 Task: In the Contact  HarperJackson@bronxzoo.com, Create email and send with subject: 'A Glimpse into the Future: Meet Our Disruptive Offering', and with mail content 'Good Morning,_x000D_
Welcome to a community of trailblazers and innovators. Discover a transformative opportunity that will empower you to thrive in your industry._x000D_
Thanks & Regards', attach the document: Contract.pdf and insert image: visitingcard.jpg. Below Thanks and Regards, write facebook and insert the URL: 'www.facebook.com'. Mark checkbox to create task to follow up : In 2 business days . Logged in from softage.4@softage.net
Action: Mouse moved to (67, 47)
Screenshot: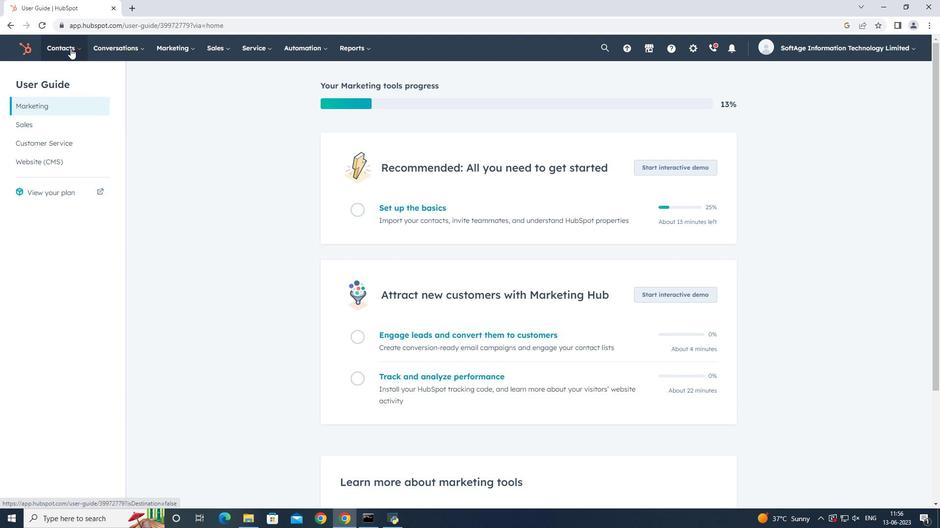 
Action: Mouse pressed left at (67, 47)
Screenshot: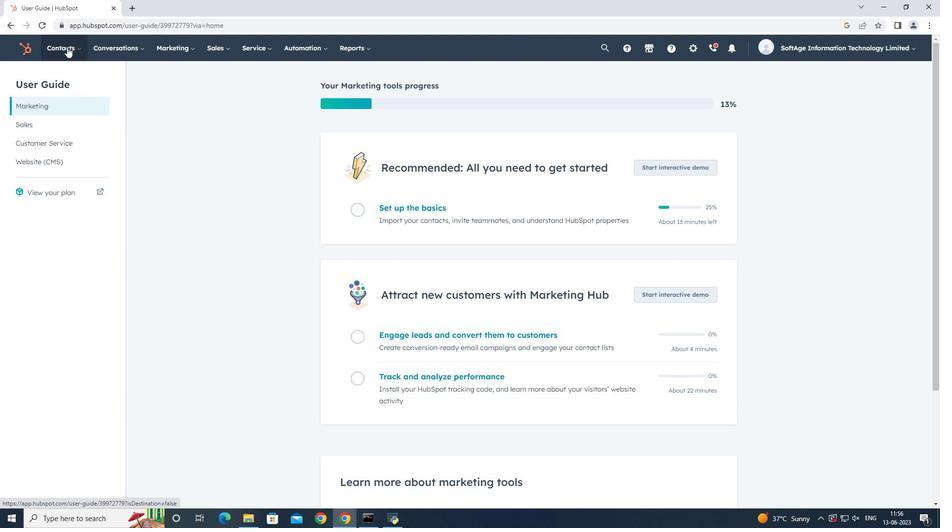 
Action: Mouse moved to (74, 75)
Screenshot: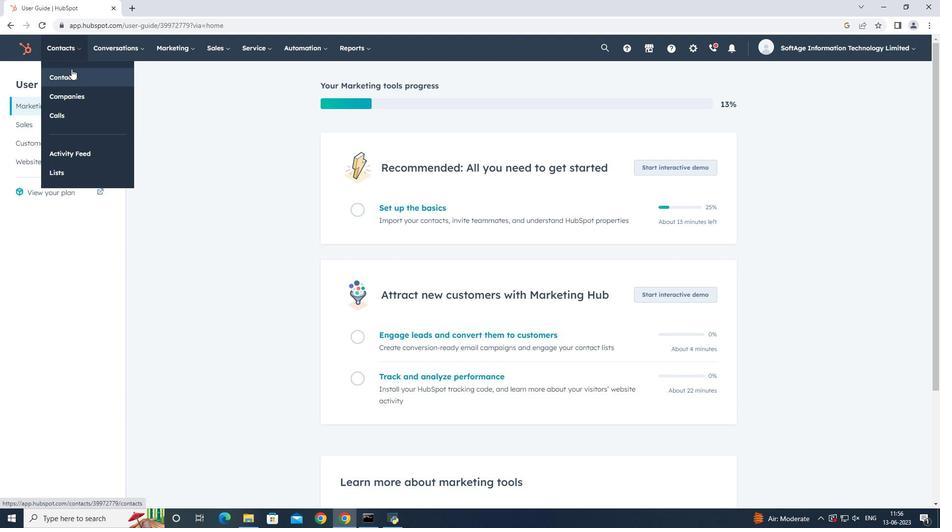 
Action: Mouse pressed left at (74, 75)
Screenshot: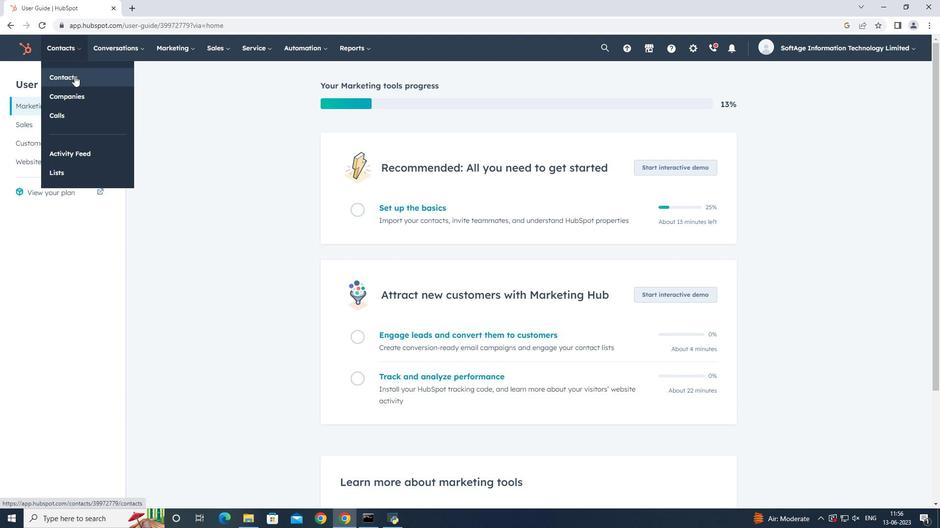 
Action: Mouse moved to (95, 157)
Screenshot: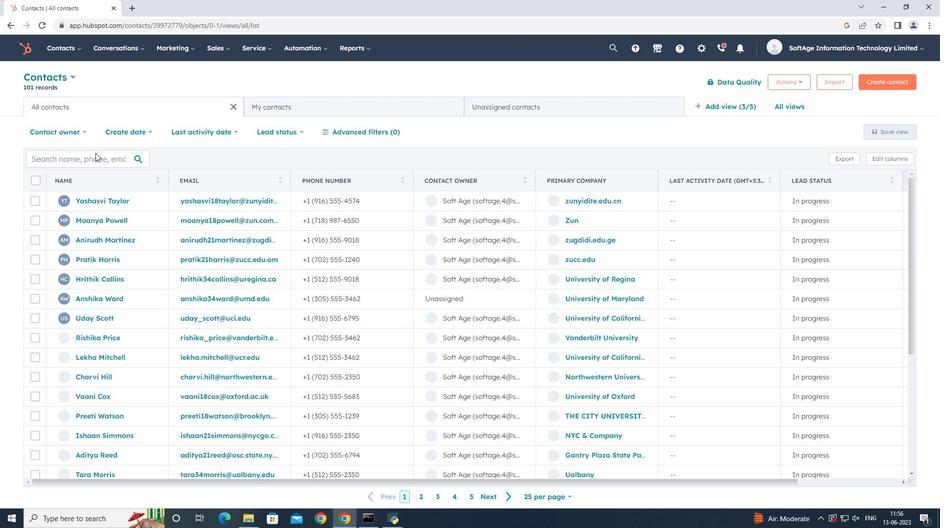 
Action: Mouse pressed left at (95, 157)
Screenshot: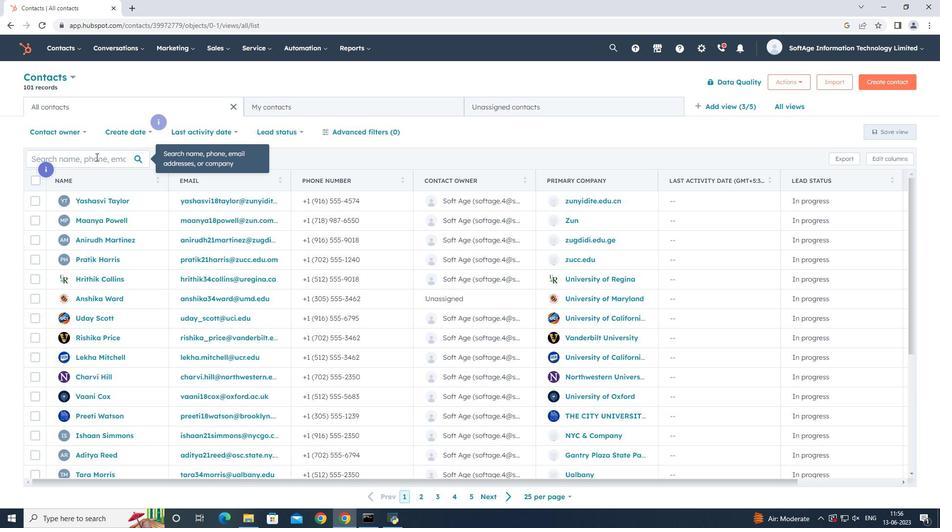 
Action: Key pressed <Key.shift>Harper
Screenshot: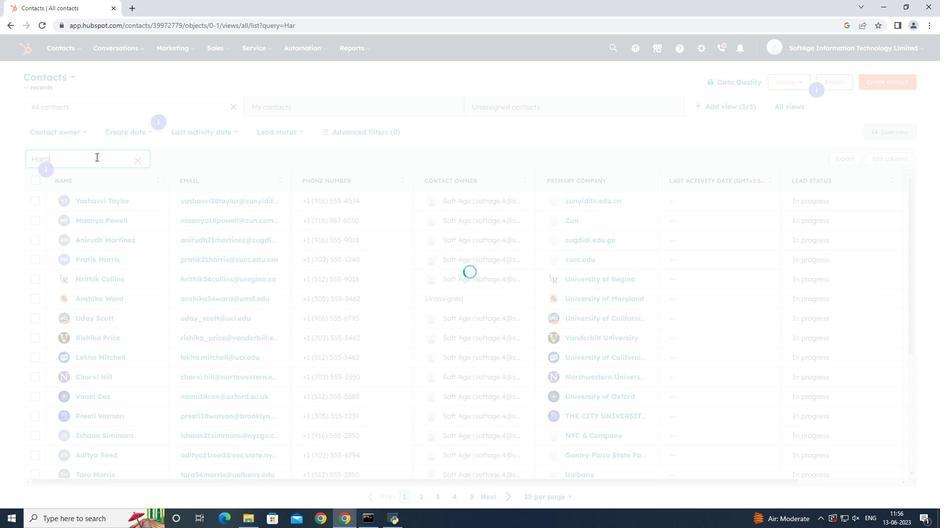 
Action: Mouse moved to (100, 276)
Screenshot: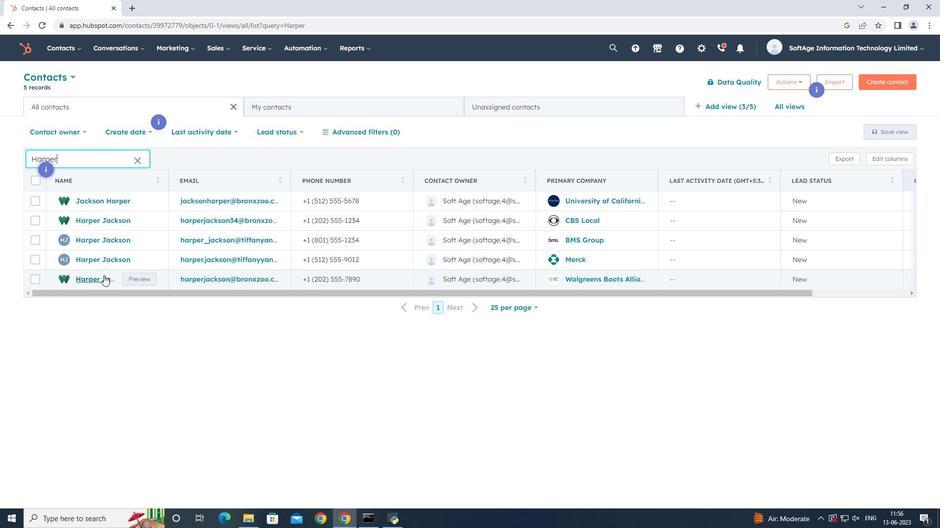 
Action: Mouse pressed left at (100, 276)
Screenshot: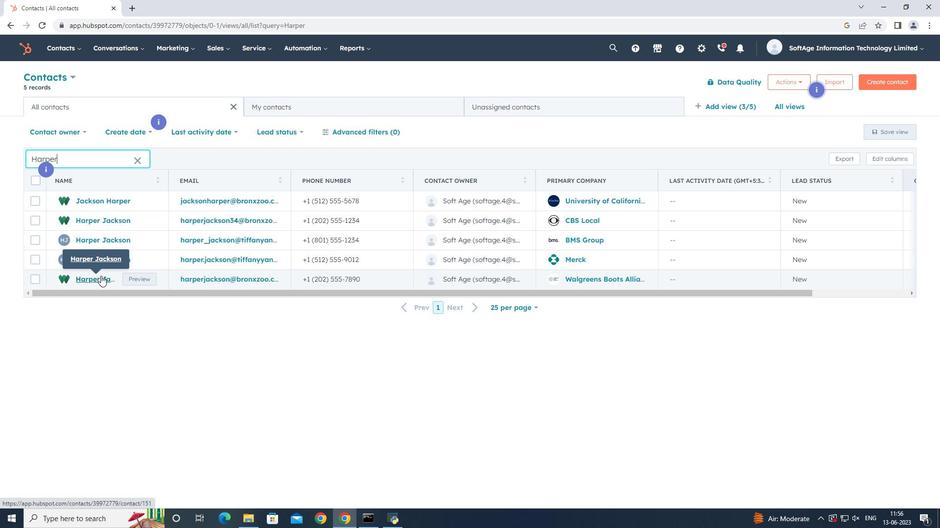 
Action: Mouse moved to (64, 163)
Screenshot: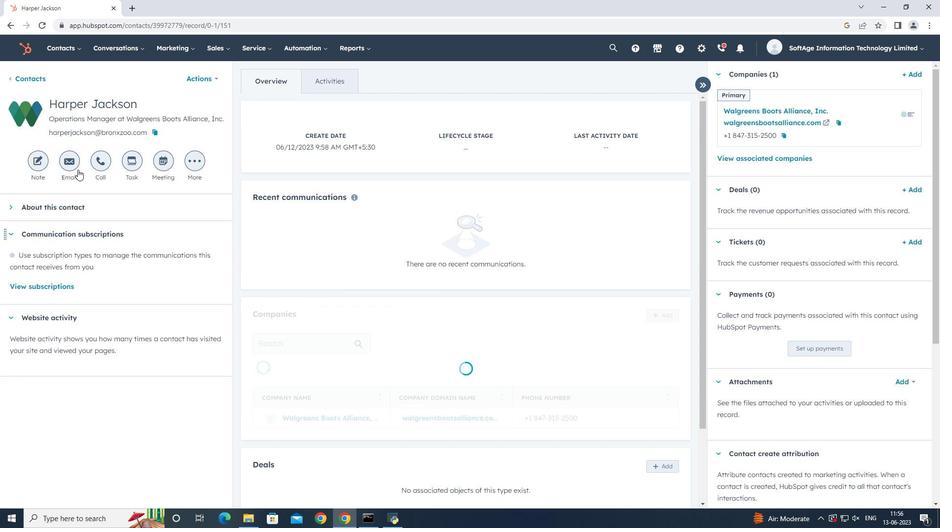 
Action: Mouse pressed left at (64, 163)
Screenshot: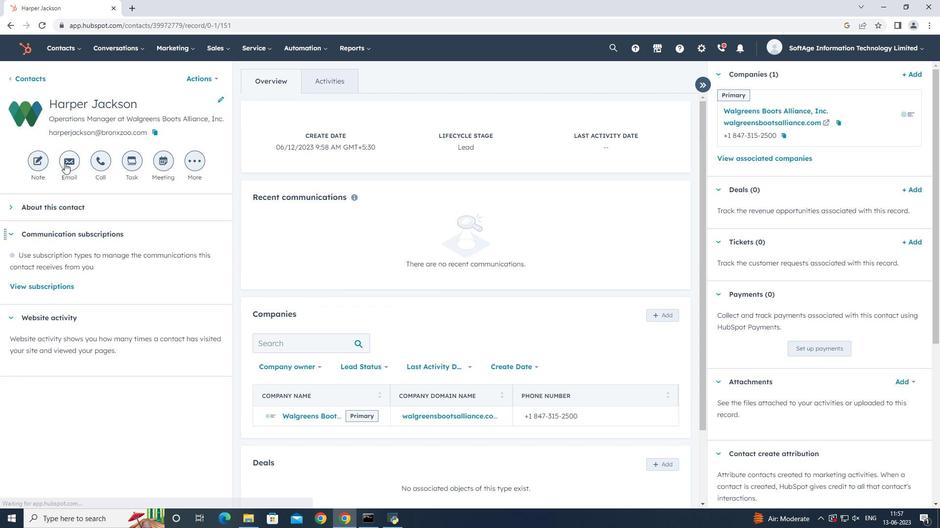 
Action: Mouse moved to (614, 332)
Screenshot: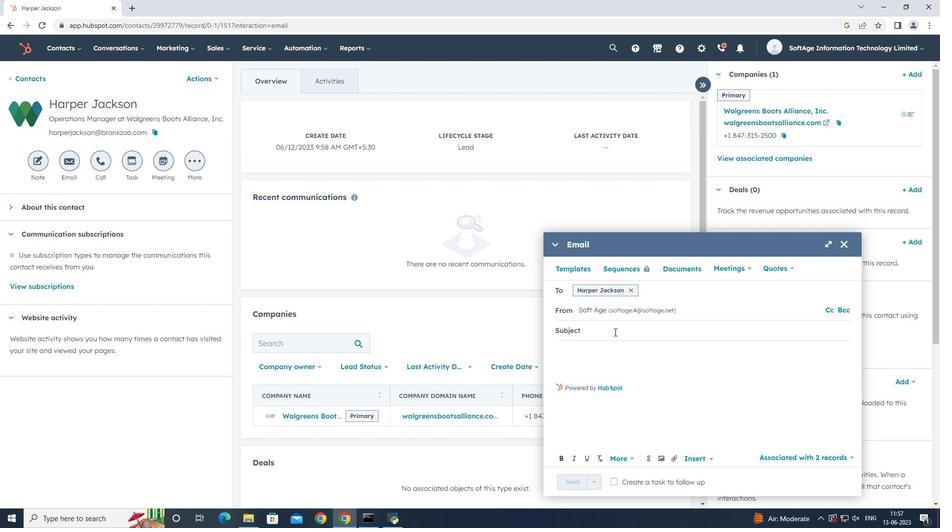 
Action: Key pressed <Key.shift>A<Key.space><Key.shift>Glimpse<Key.space>into<Key.space>the<Key.space><Key.shift><Key.shift>Future<Key.shift_r>:<Key.space><Key.shift><Key.shift><Key.shift><Key.shift><Key.shift><Key.shift>Meet<Key.space><Key.shift>Our<Key.space><Key.shift><Key.shift><Key.shift><Key.shift><Key.shift><Key.shift><Key.shift><Key.shift><Key.shift><Key.shift><Key.shift><Key.shift><Key.shift><Key.shift><Key.shift><Key.shift>Disruptive<Key.space><Key.shift>Offering
Screenshot: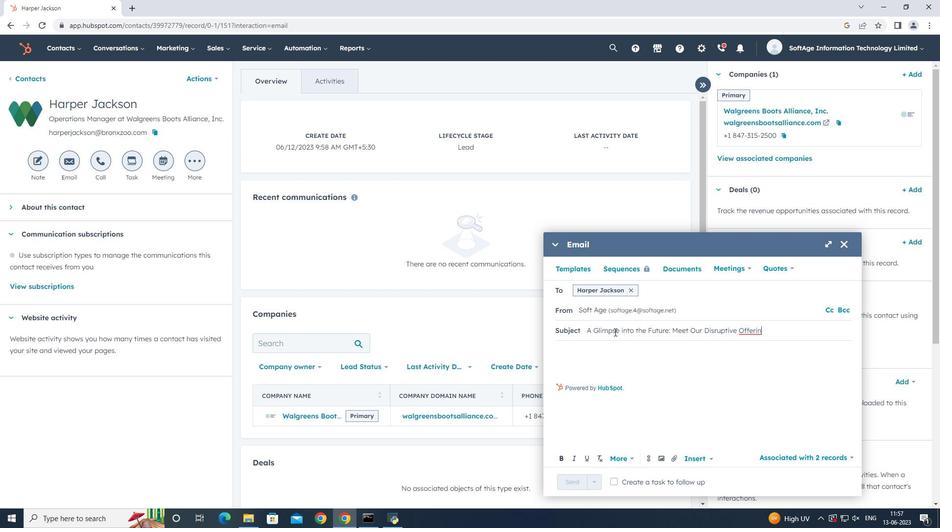 
Action: Mouse moved to (665, 352)
Screenshot: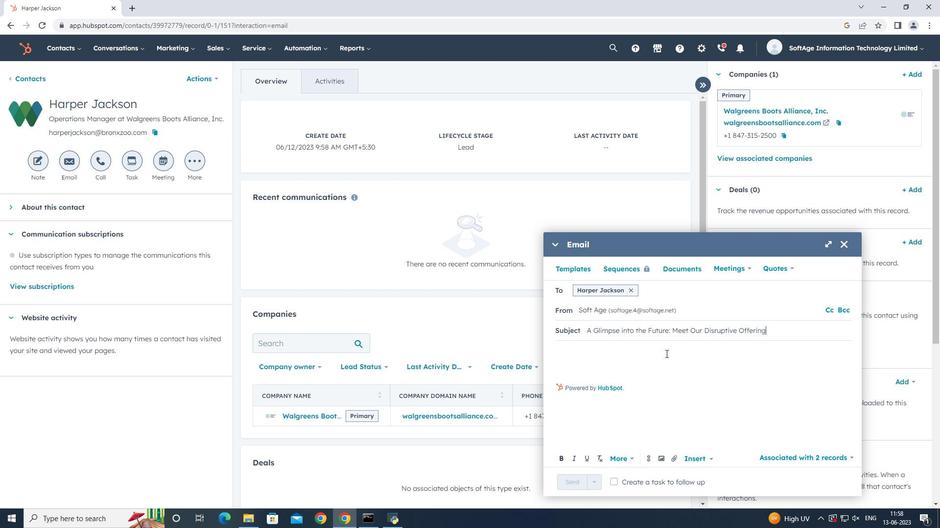 
Action: Mouse pressed left at (665, 352)
Screenshot: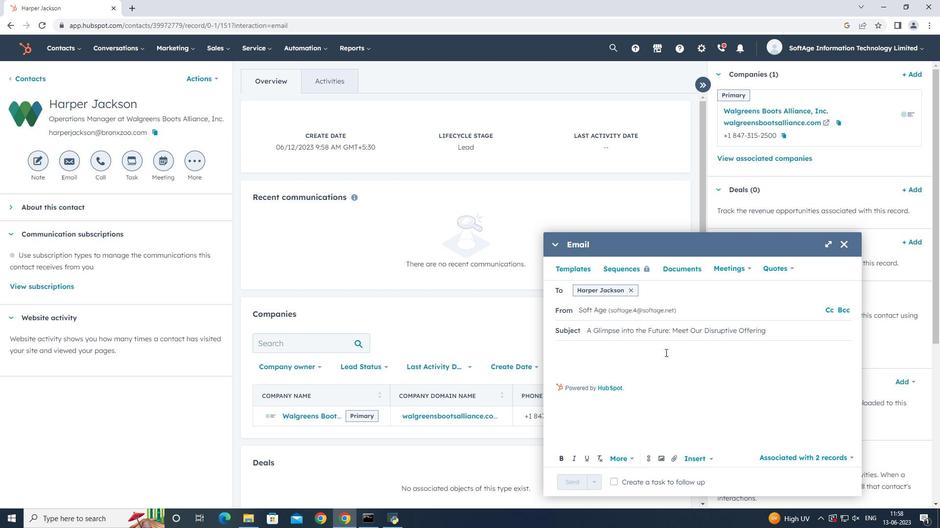 
Action: Mouse moved to (688, 363)
Screenshot: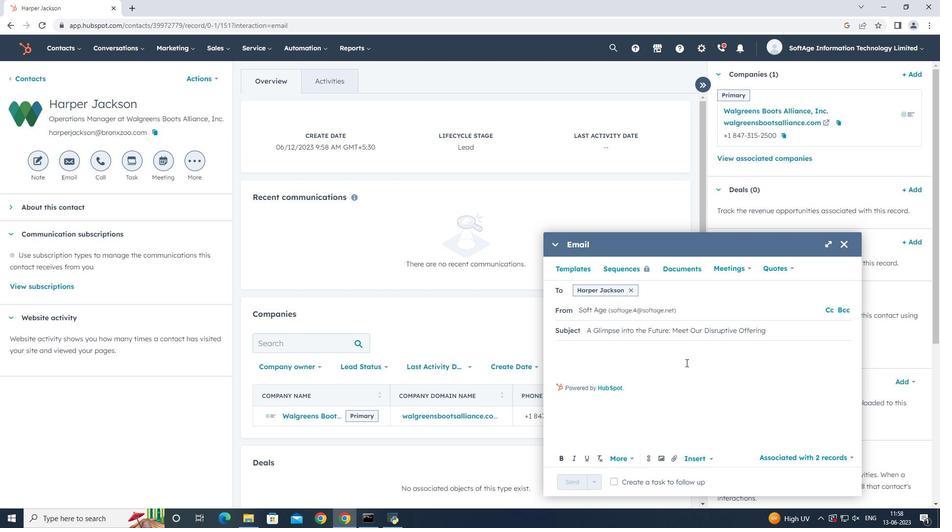 
Action: Key pressed <Key.shift><Key.shift><Key.shift><Key.shift><Key.shift><Key.shift><Key.shift><Key.shift><Key.shift><Key.shift><Key.shift><Key.shift><Key.shift><Key.shift><Key.shift><Key.shift><Key.shift><Key.shift><Key.shift><Key.shift><Key.shift><Key.shift><Key.shift><Key.shift><Key.shift><Key.shift><Key.shift><Key.shift><Key.shift><Key.shift><Key.shift><Key.shift><Key.shift><Key.shift><Key.shift><Key.shift><Key.shift><Key.shift><Key.shift><Key.shift><Key.shift><Key.shift>Good<Key.space><Key.shift><Key.shift><Key.shift><Key.shift>Morning,<Key.enter><Key.enter><Key.shift><Key.shift>Welcome<Key.space>to<Key.space>a<Key.space>community<Key.space>of<Key.space>trailblazers<Key.space>and<Key.space>and<Key.space>innovators.<Key.space><Key.shift>Discover<Key.space>a<Key.space>transformative<Key.space>opportunity<Key.space>that<Key.space>will<Key.space>empower<Key.space>you<Key.space>to<Key.space>thrive<Key.space>in<Key.space>your<Key.space>industry.<Key.enter><Key.enter><Key.shift>Thanks<Key.space><Key.shift><Key.shift><Key.shift><Key.shift><Key.shift><Key.shift><Key.shift>$<Key.backspace><Key.shift>&<Key.space><Key.shift><Key.shift><Key.shift><Key.shift><Key.shift><Key.shift><Key.shift>Regards
Screenshot: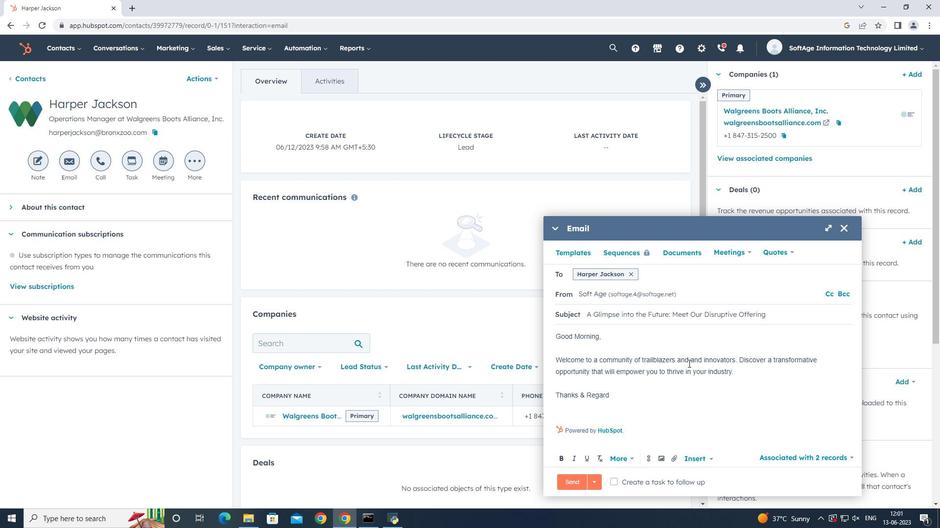 
Action: Mouse moved to (671, 462)
Screenshot: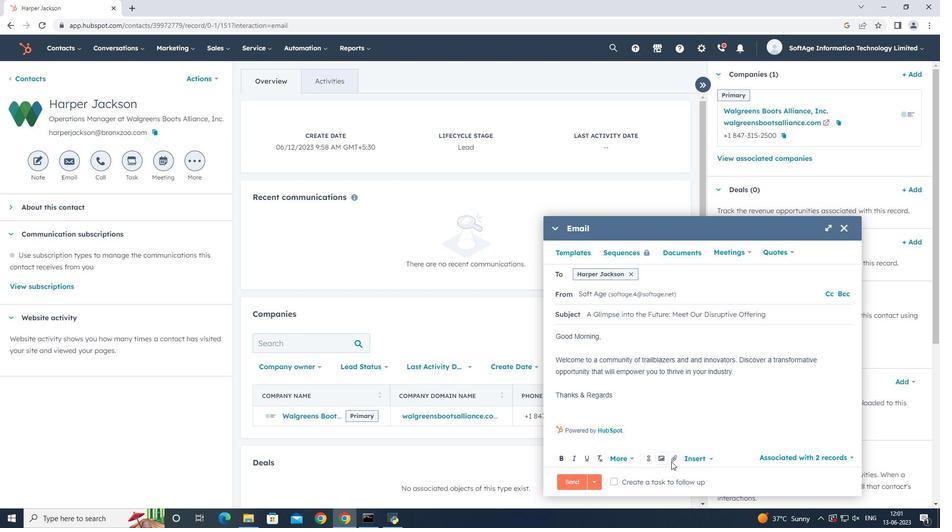 
Action: Key pressed ,
Screenshot: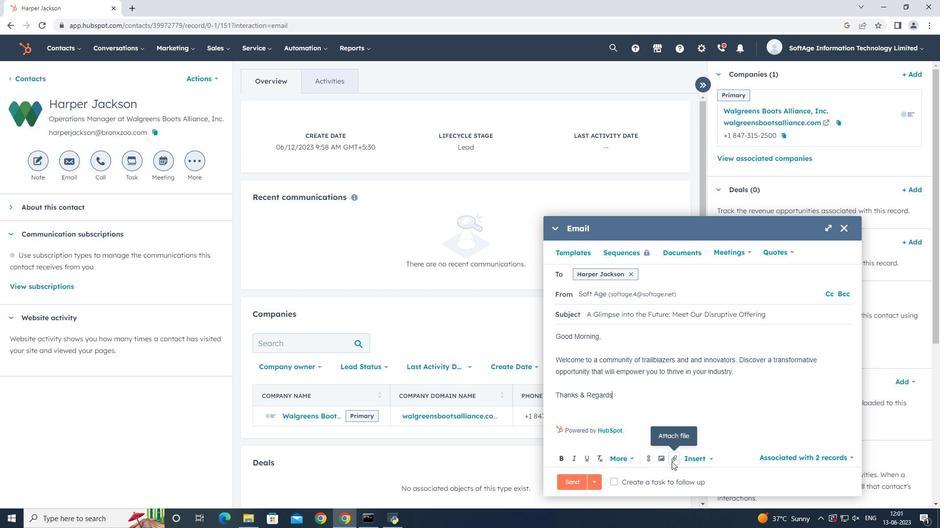 
Action: Mouse pressed left at (671, 462)
Screenshot: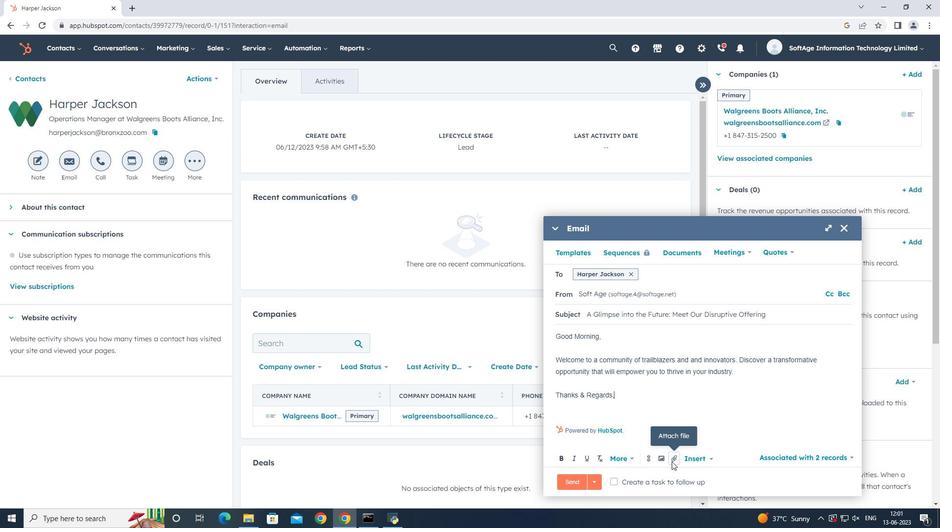 
Action: Mouse moved to (684, 425)
Screenshot: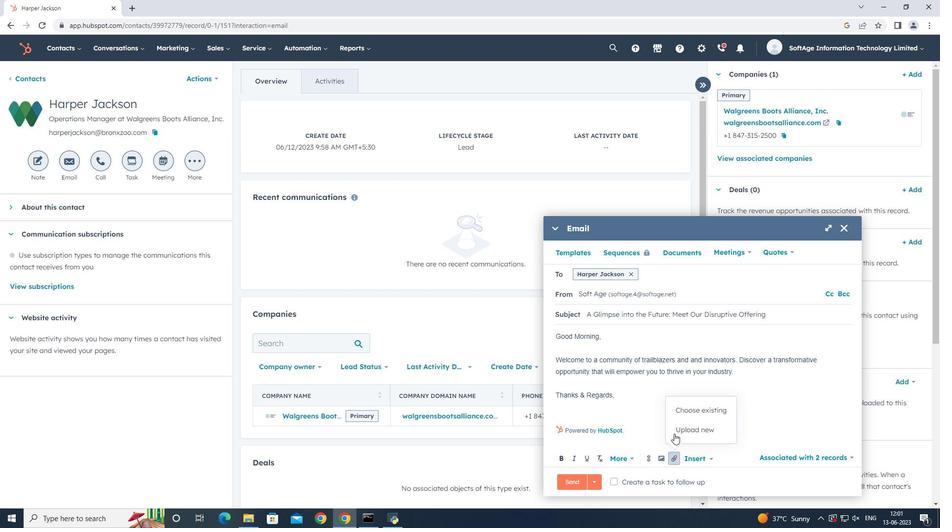 
Action: Mouse pressed left at (684, 425)
Screenshot: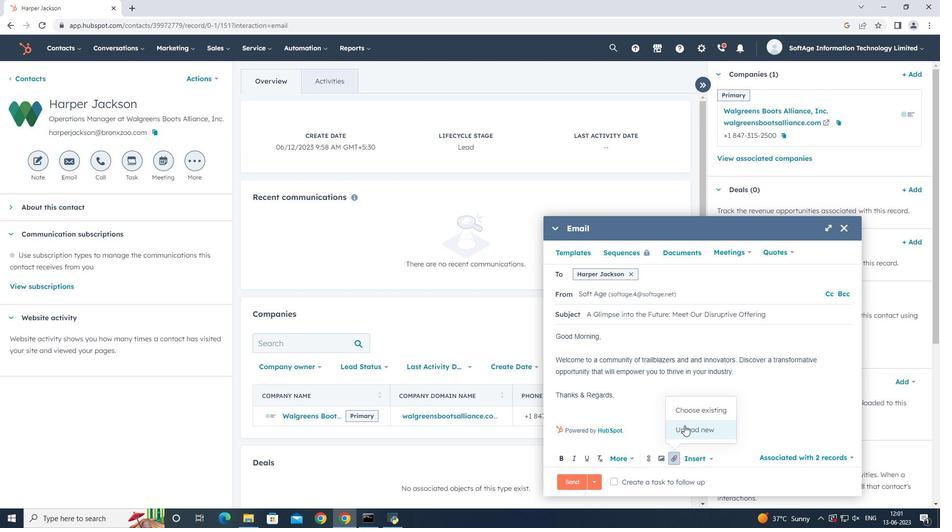 
Action: Mouse moved to (220, 94)
Screenshot: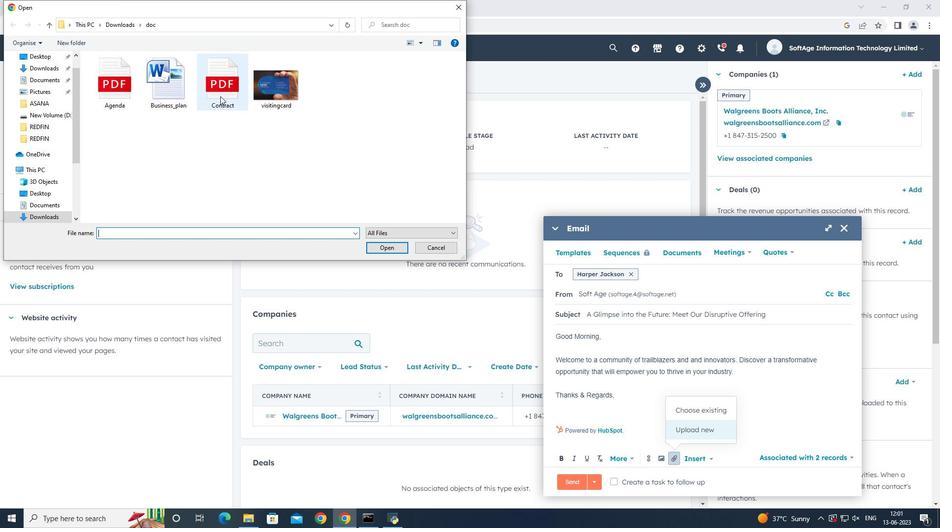 
Action: Mouse pressed left at (220, 94)
Screenshot: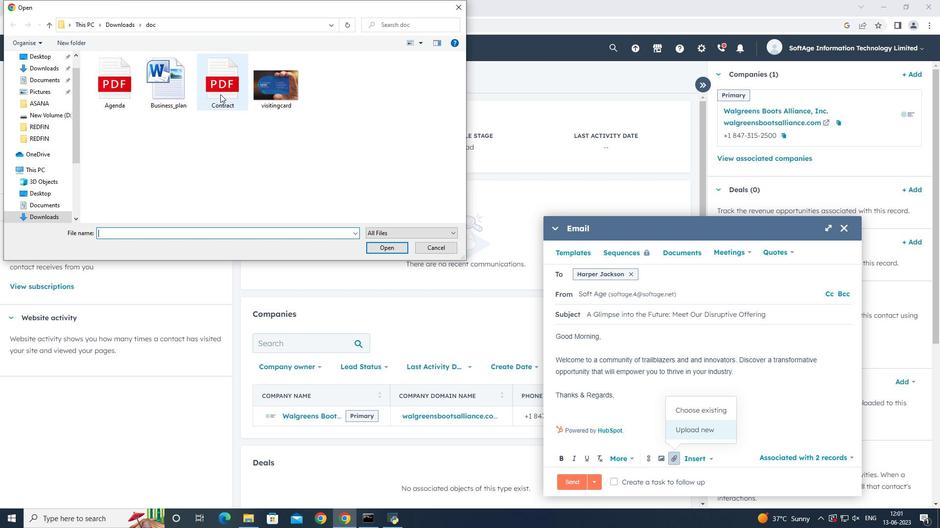 
Action: Mouse moved to (220, 86)
Screenshot: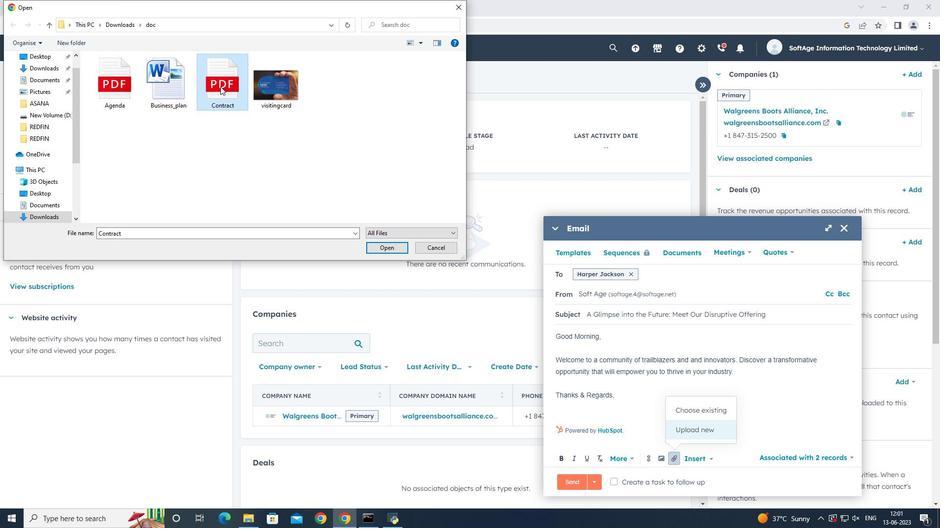 
Action: Mouse pressed left at (220, 86)
Screenshot: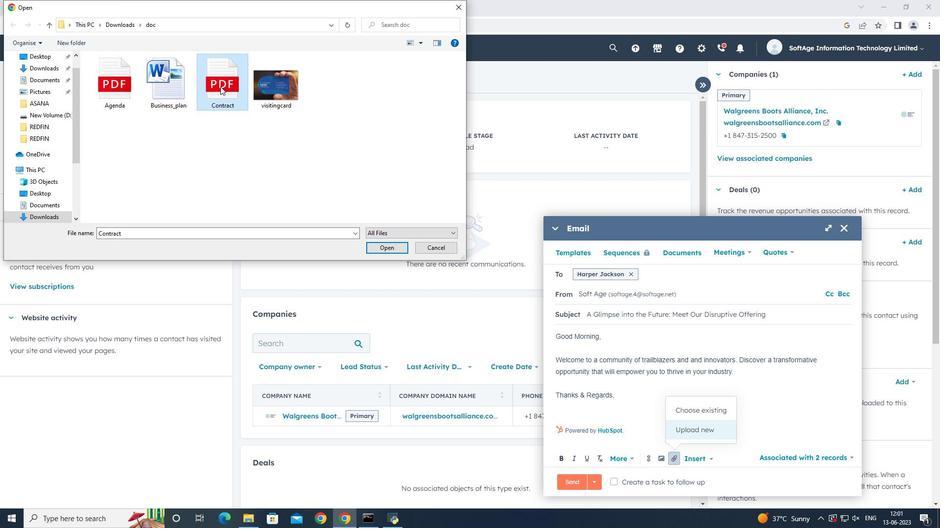 
Action: Mouse pressed left at (220, 86)
Screenshot: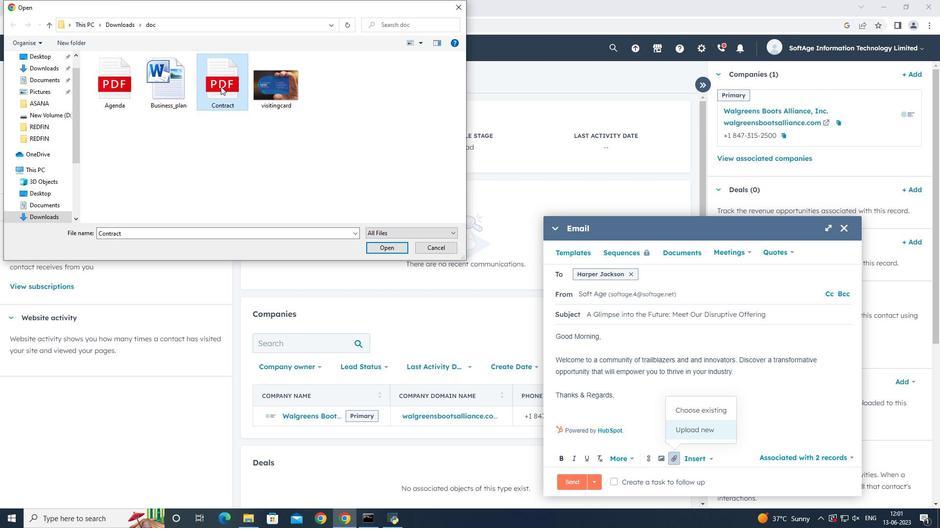 
Action: Mouse moved to (660, 432)
Screenshot: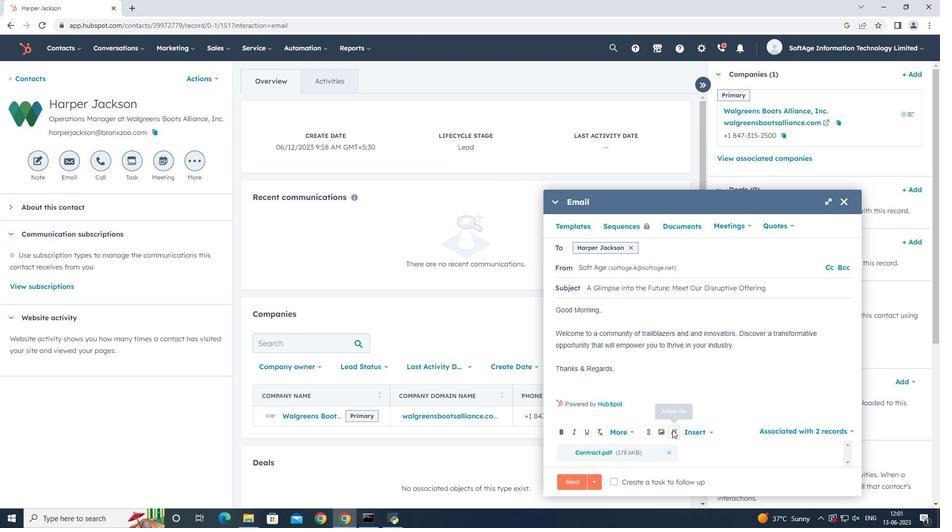 
Action: Mouse pressed left at (660, 432)
Screenshot: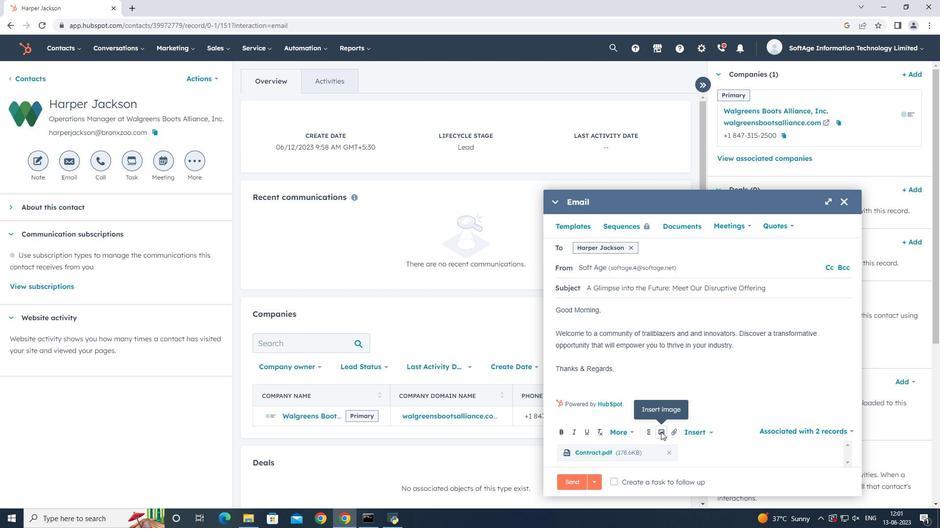 
Action: Mouse moved to (654, 400)
Screenshot: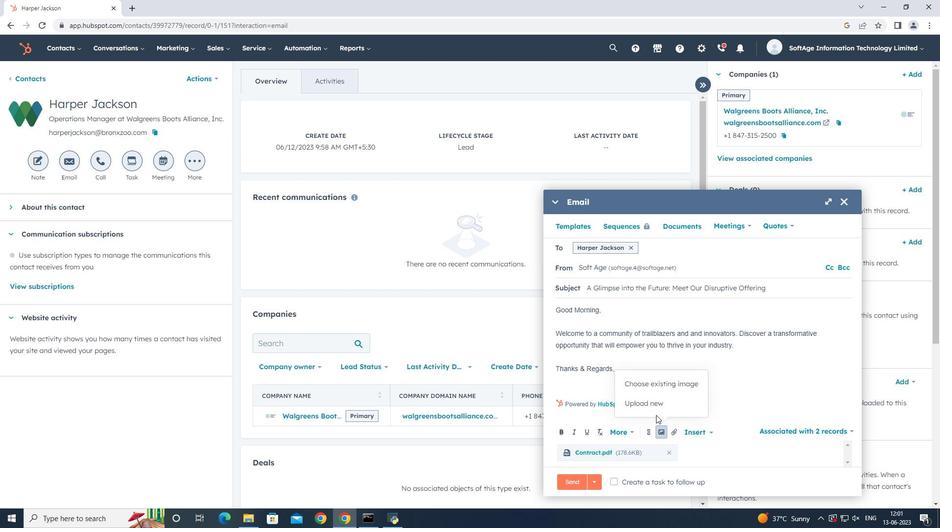 
Action: Mouse pressed left at (654, 400)
Screenshot: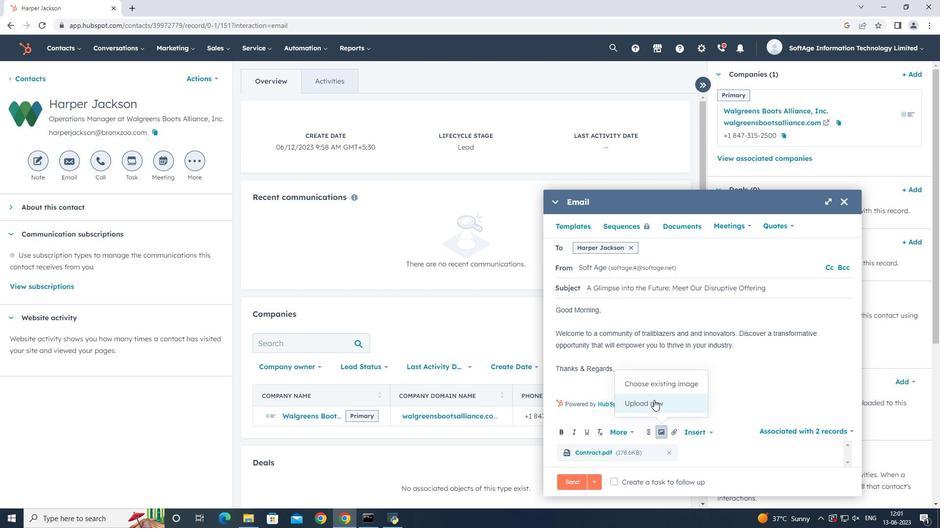
Action: Mouse moved to (110, 73)
Screenshot: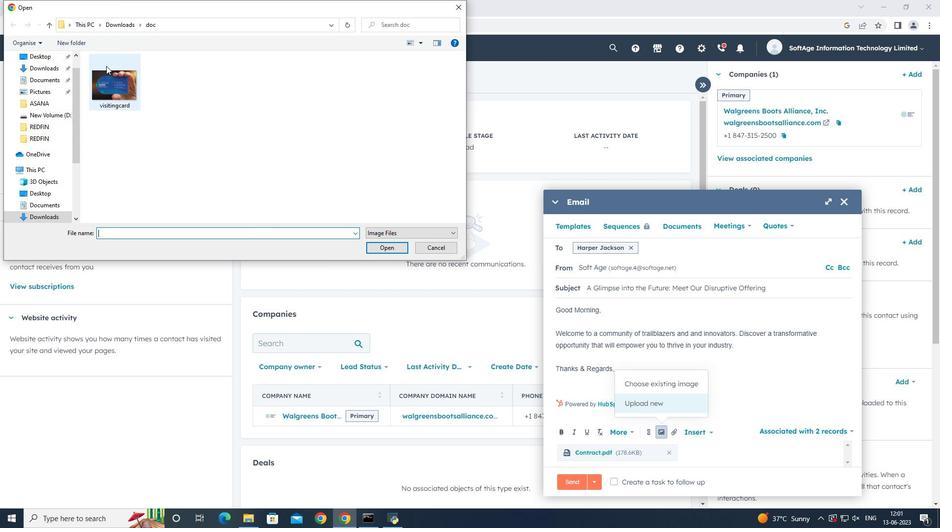 
Action: Mouse pressed left at (110, 73)
Screenshot: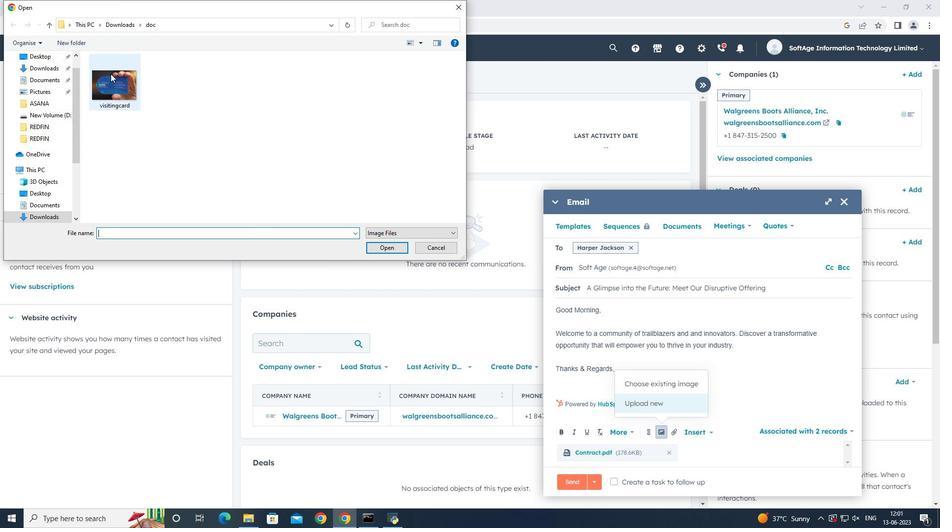 
Action: Mouse pressed left at (110, 73)
Screenshot: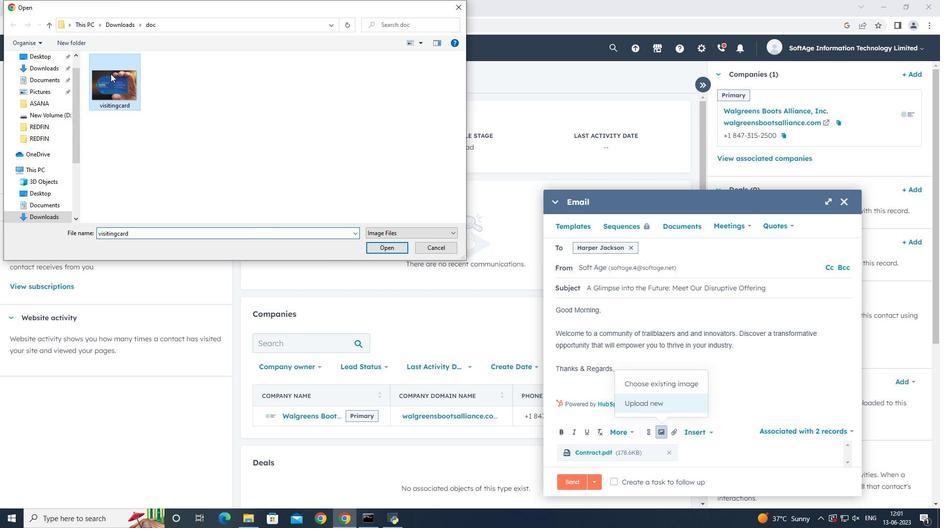 
Action: Mouse moved to (649, 266)
Screenshot: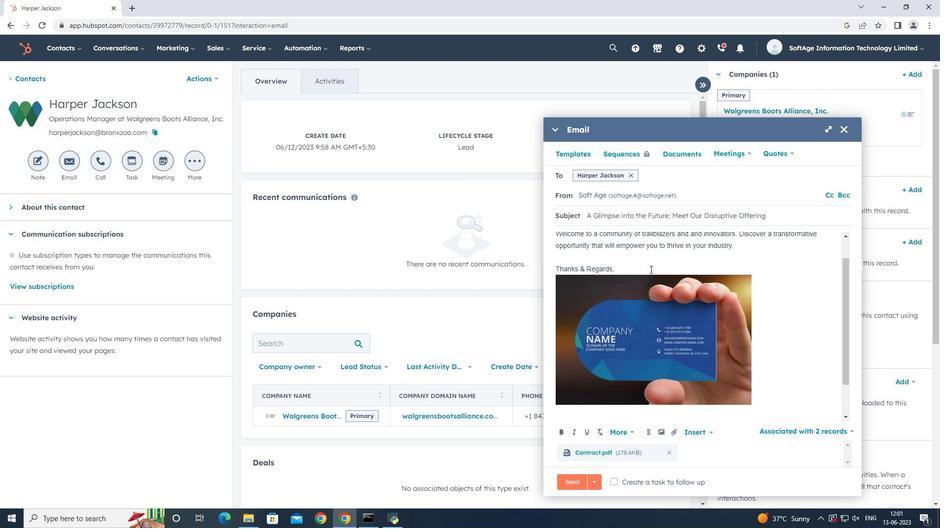
Action: Mouse pressed left at (649, 266)
Screenshot: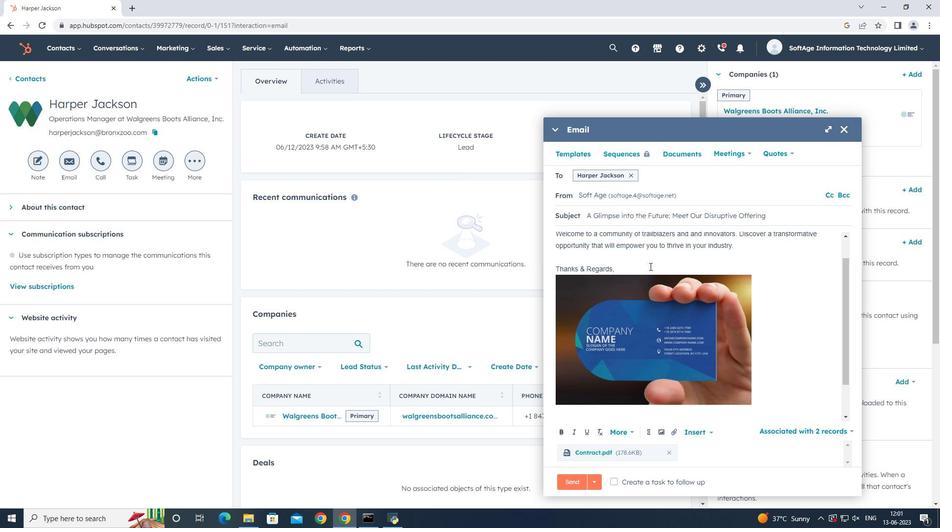 
Action: Key pressed <Key.enter>
Screenshot: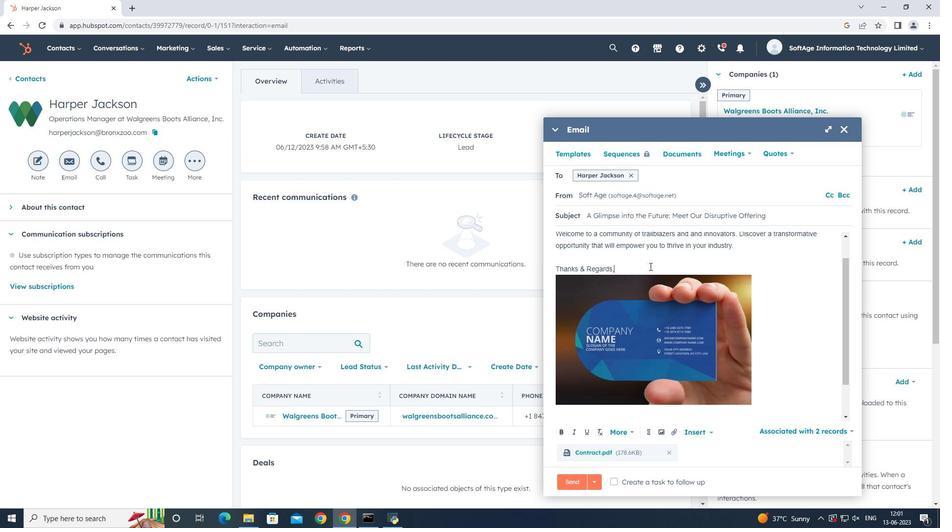 
Action: Mouse moved to (664, 272)
Screenshot: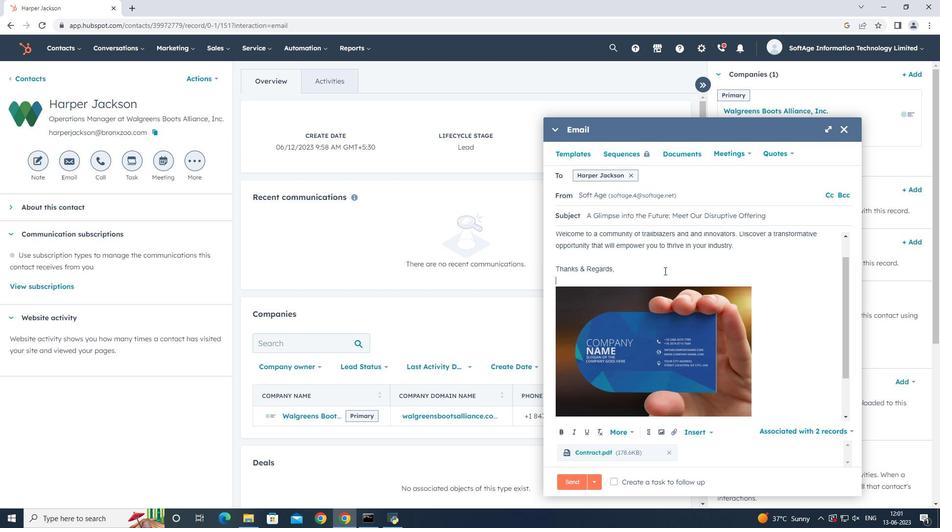
Action: Key pressed <Key.shift>Facebook
Screenshot: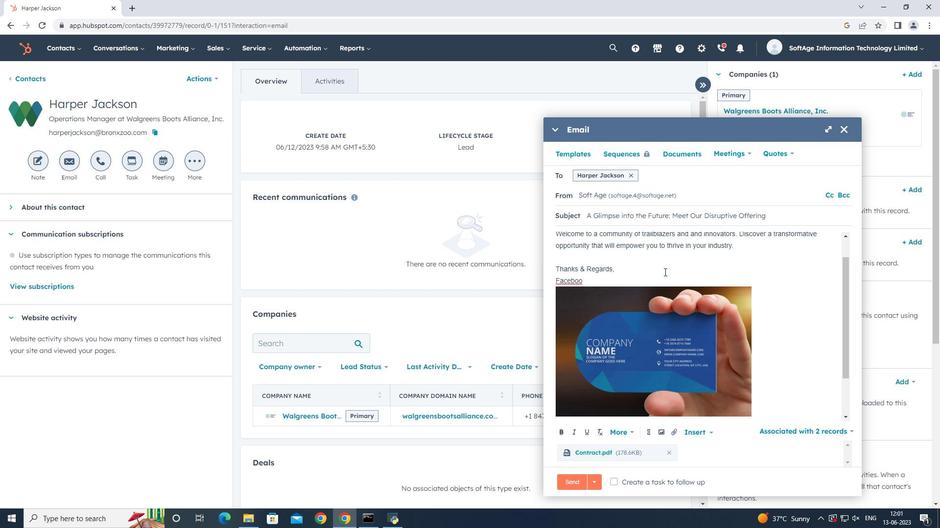
Action: Mouse moved to (652, 431)
Screenshot: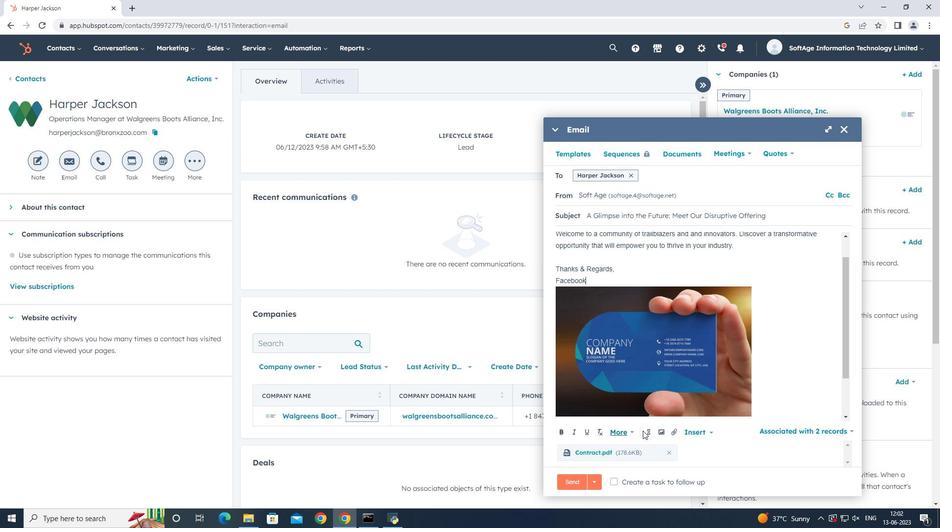 
Action: Mouse pressed left at (652, 431)
Screenshot: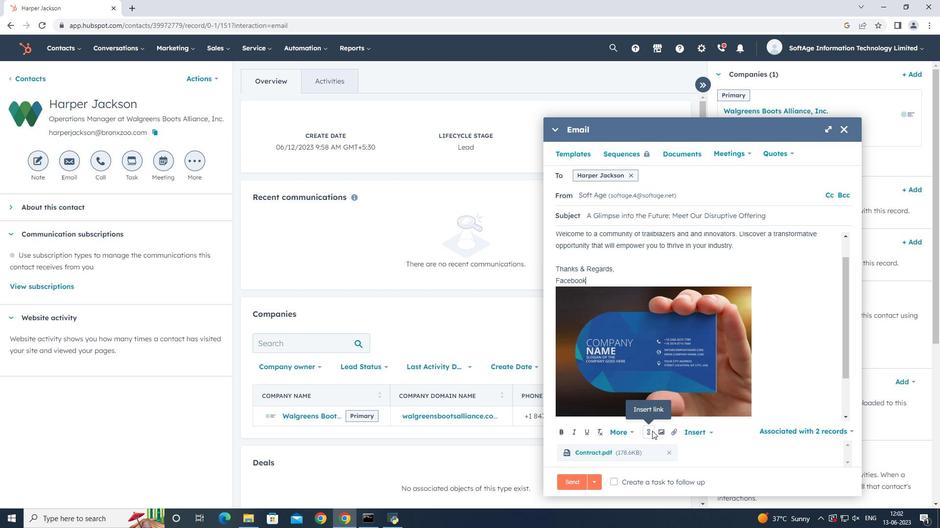 
Action: Mouse moved to (683, 374)
Screenshot: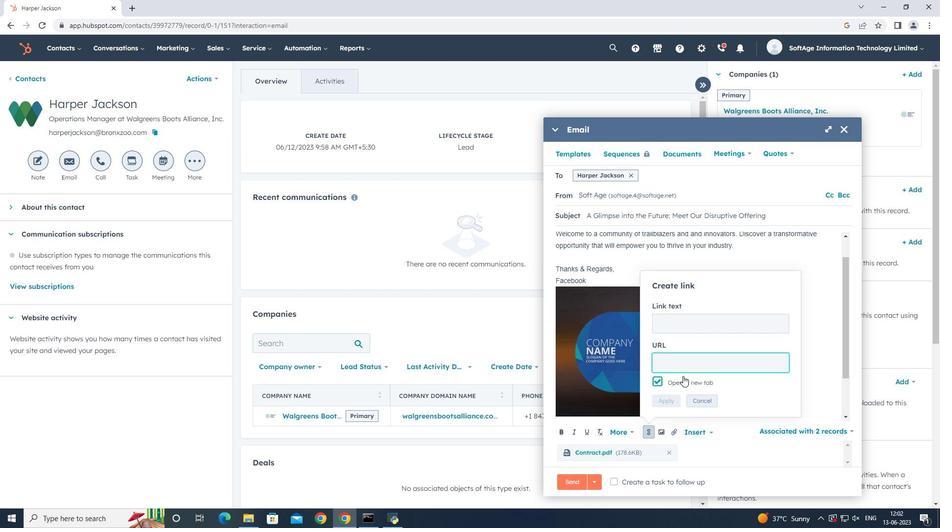 
Action: Key pressed www.facebook.com
Screenshot: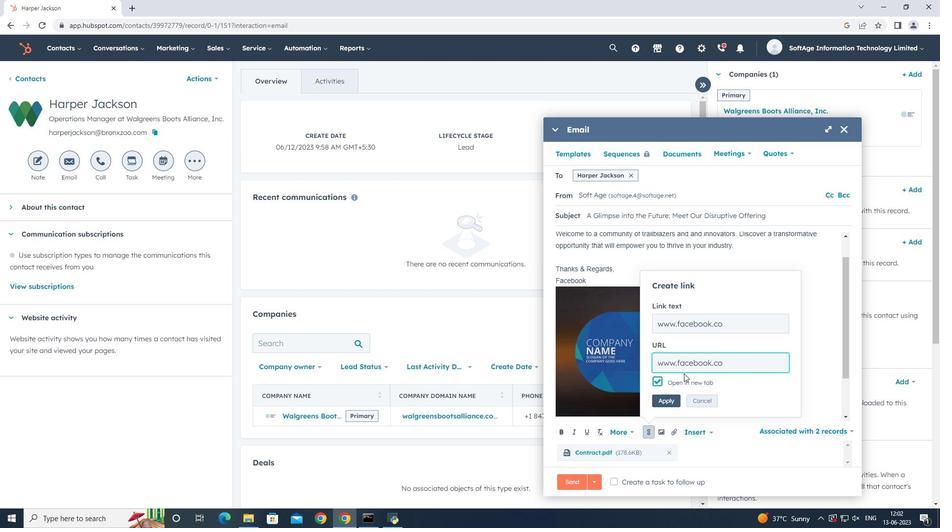 
Action: Mouse moved to (663, 401)
Screenshot: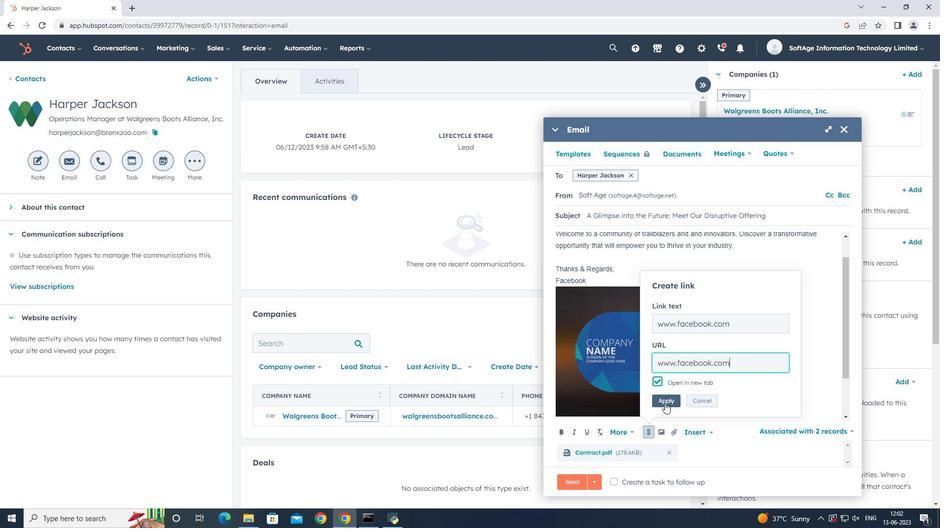 
Action: Mouse pressed left at (663, 401)
Screenshot: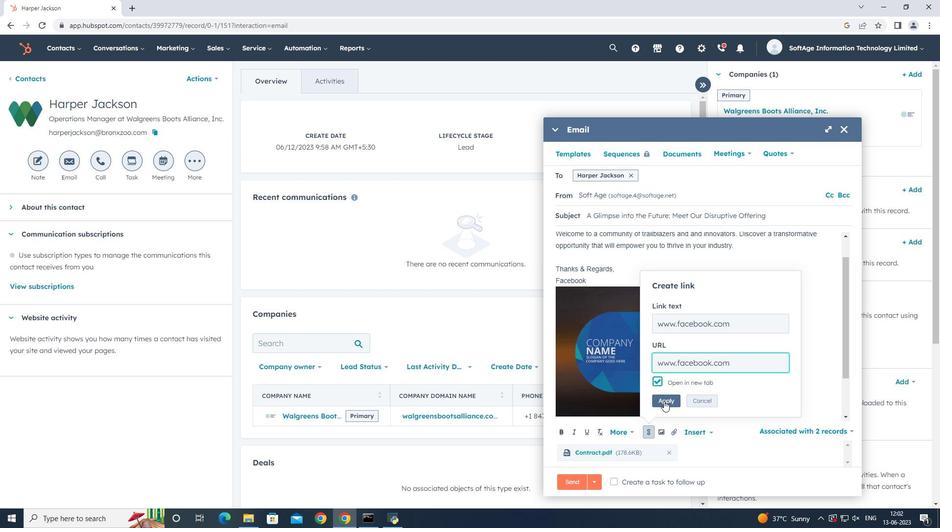 
Action: Mouse moved to (615, 480)
Screenshot: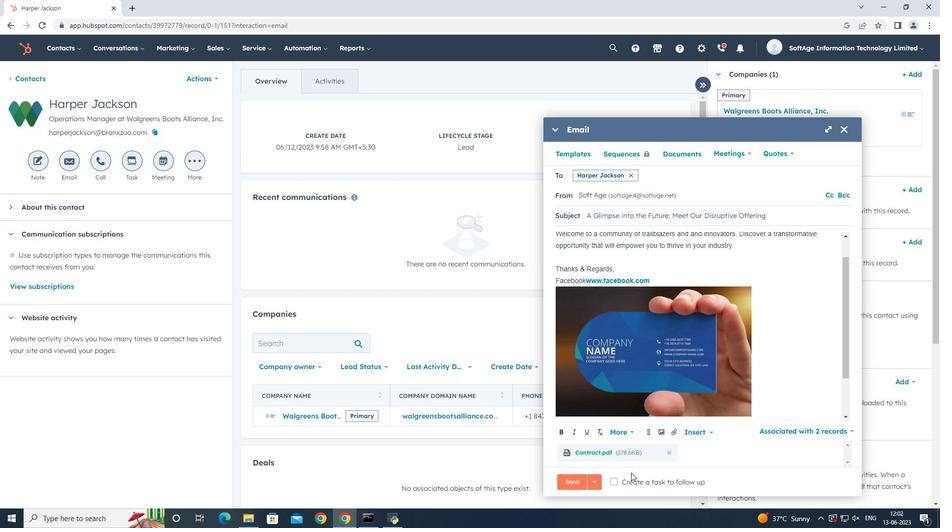 
Action: Mouse pressed left at (615, 480)
Screenshot: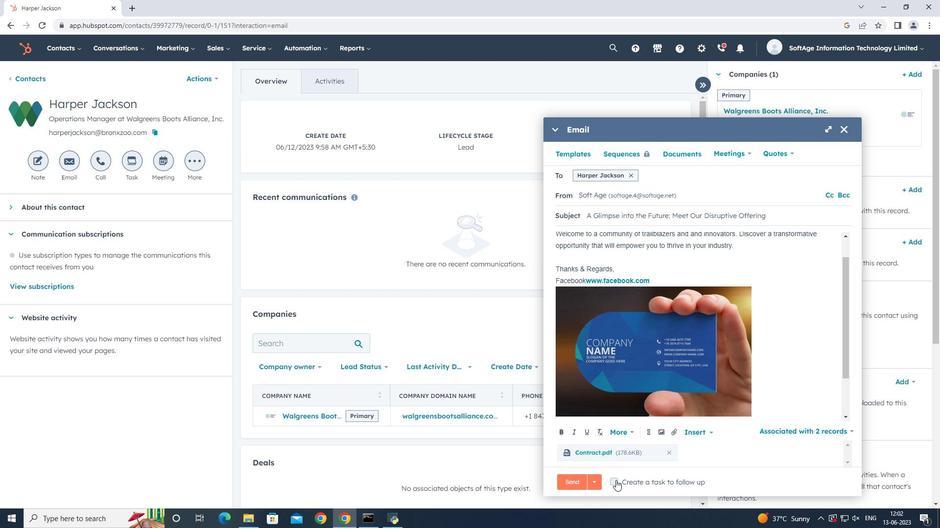 
Action: Mouse moved to (799, 482)
Screenshot: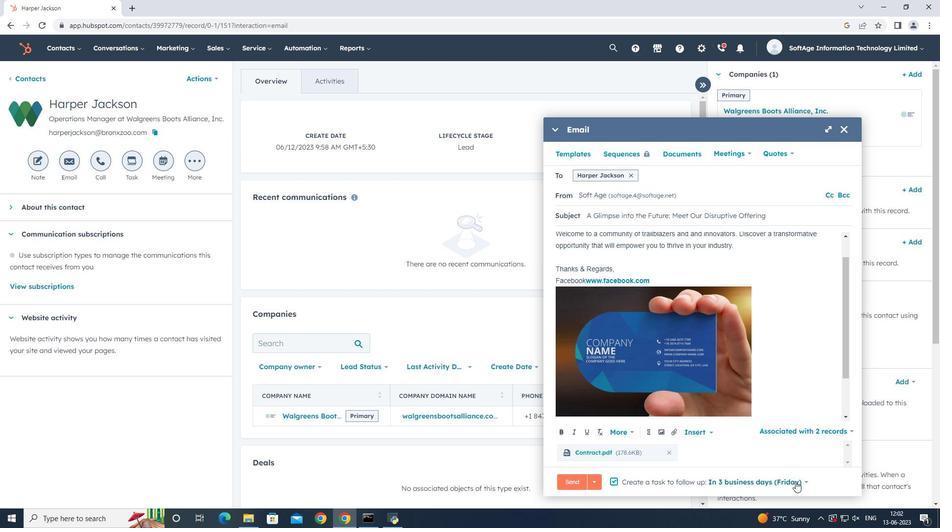 
Action: Mouse pressed left at (799, 482)
Screenshot: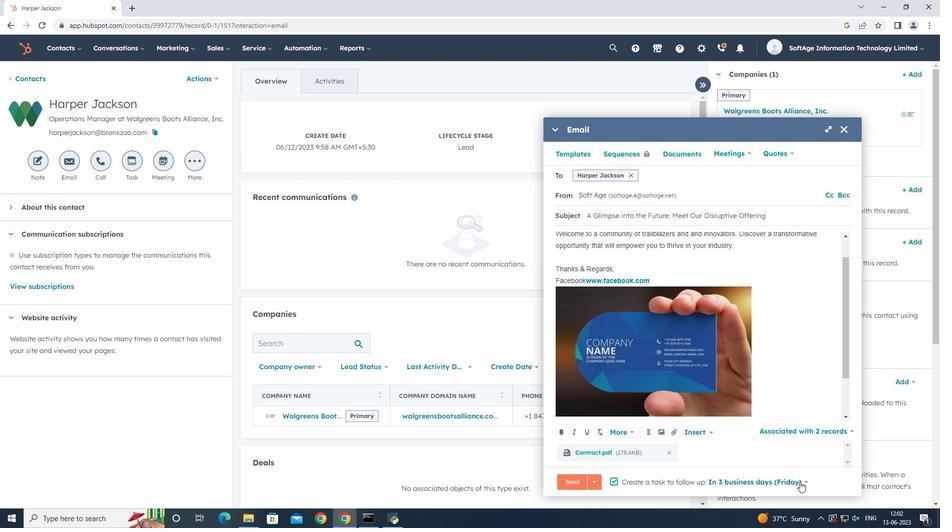 
Action: Mouse moved to (782, 359)
Screenshot: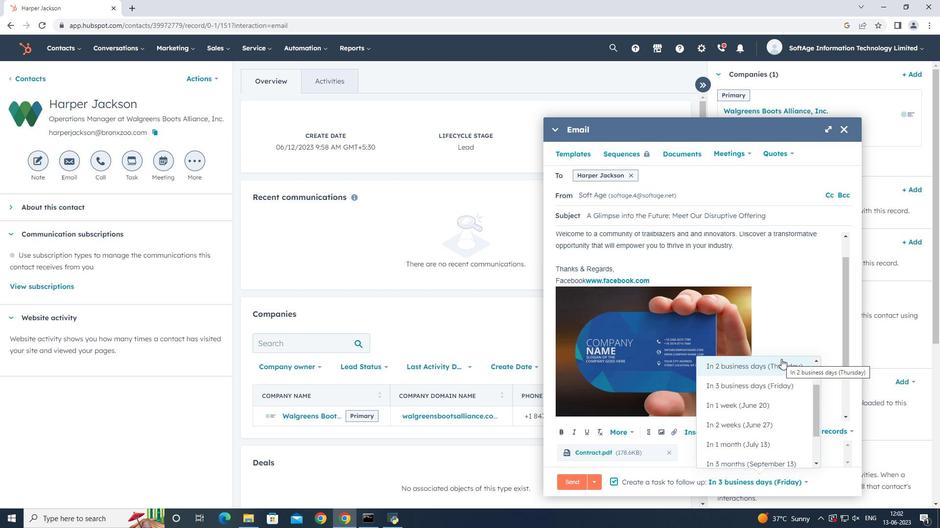 
Action: Mouse pressed left at (782, 359)
Screenshot: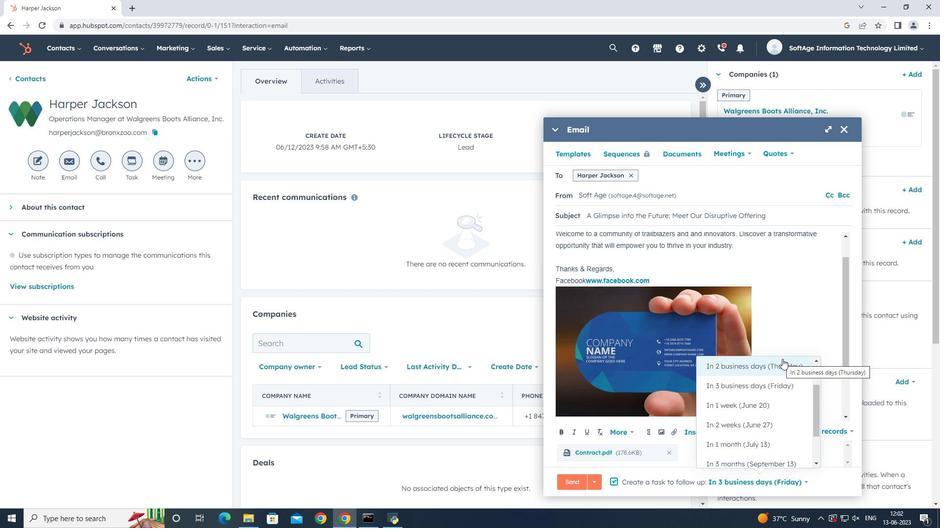 
Action: Mouse moved to (563, 478)
Screenshot: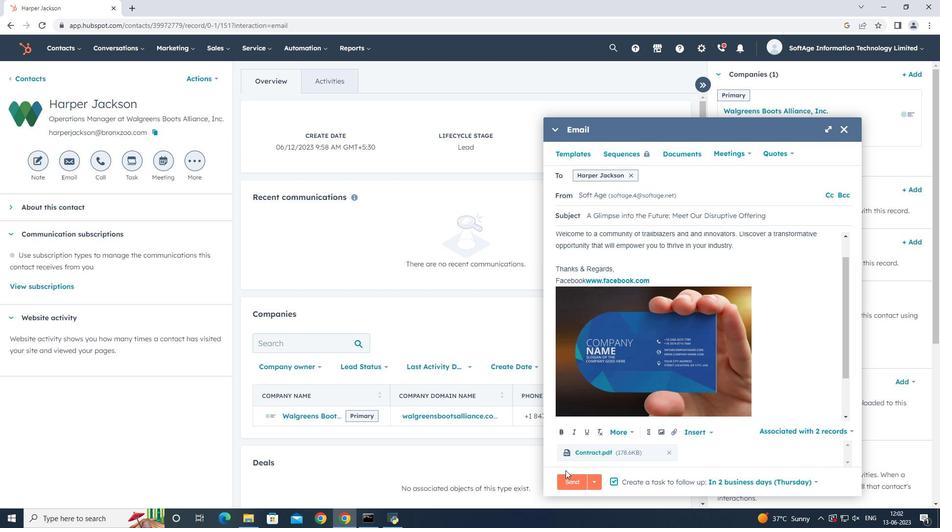 
Action: Mouse pressed left at (563, 478)
Screenshot: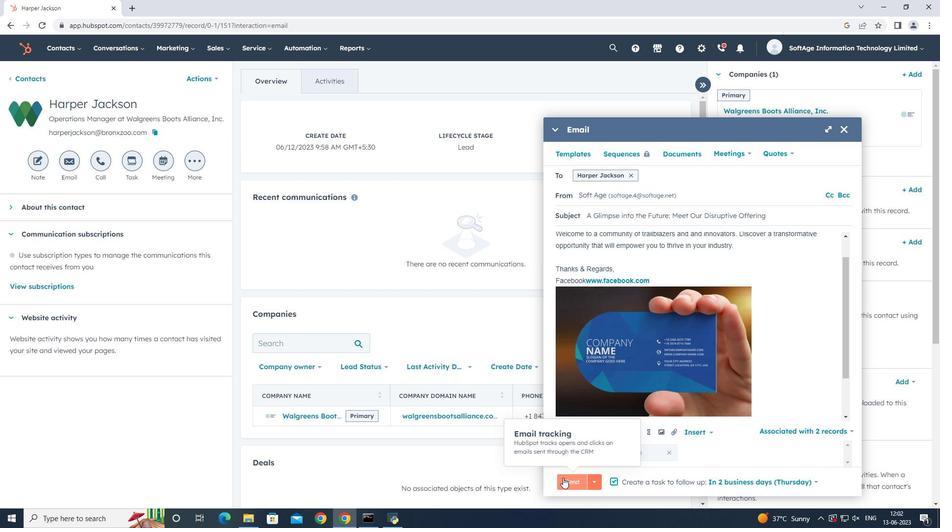 
Action: Mouse moved to (500, 236)
Screenshot: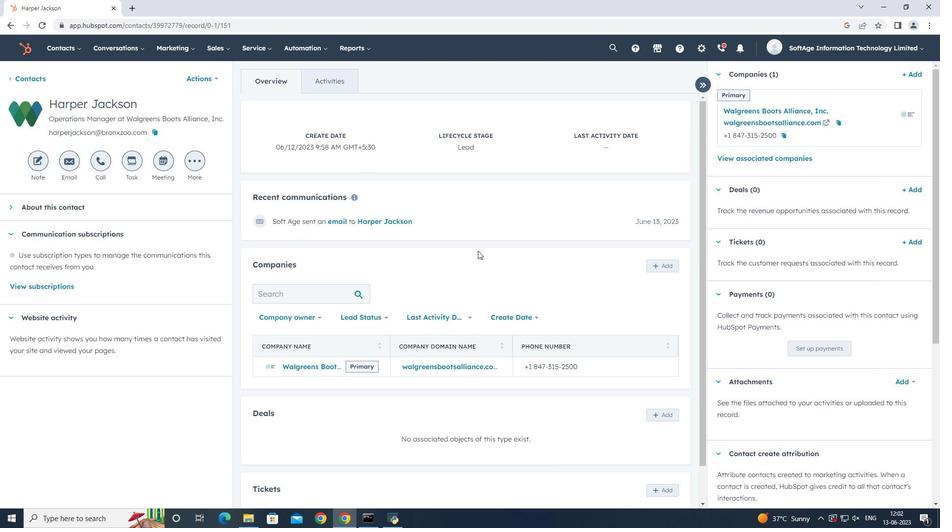 
